 Task: Create a due date automation trigger when advanced on, on the tuesday of the week a card is due add fields without custom field "Resume" set to a date between 1 and 7 days ago at 11:00 AM.
Action: Mouse moved to (1097, 90)
Screenshot: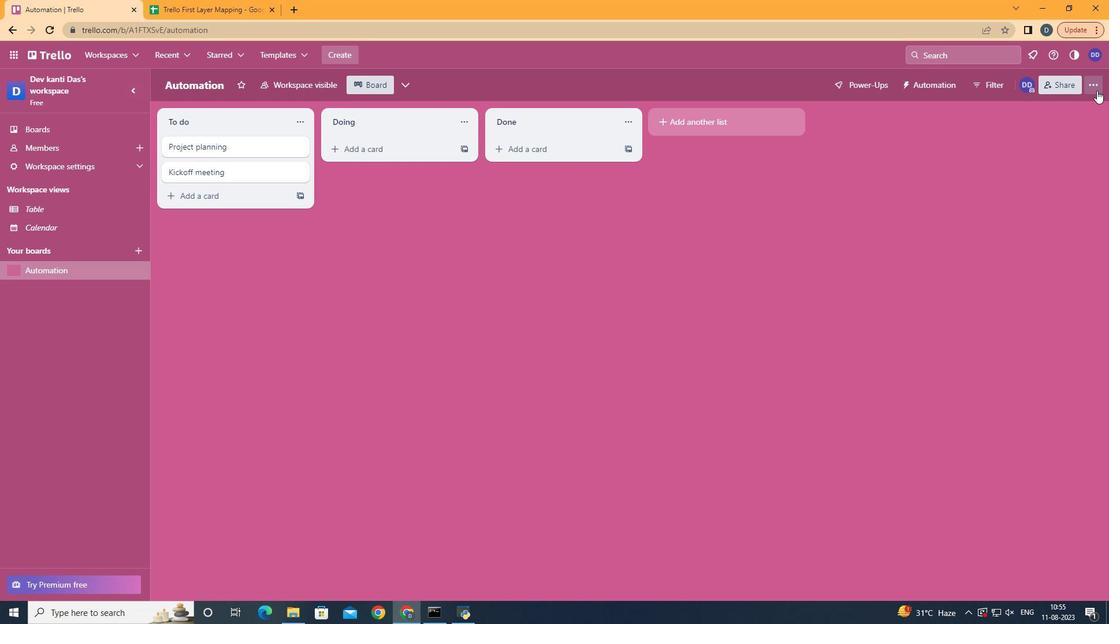 
Action: Mouse pressed left at (1097, 90)
Screenshot: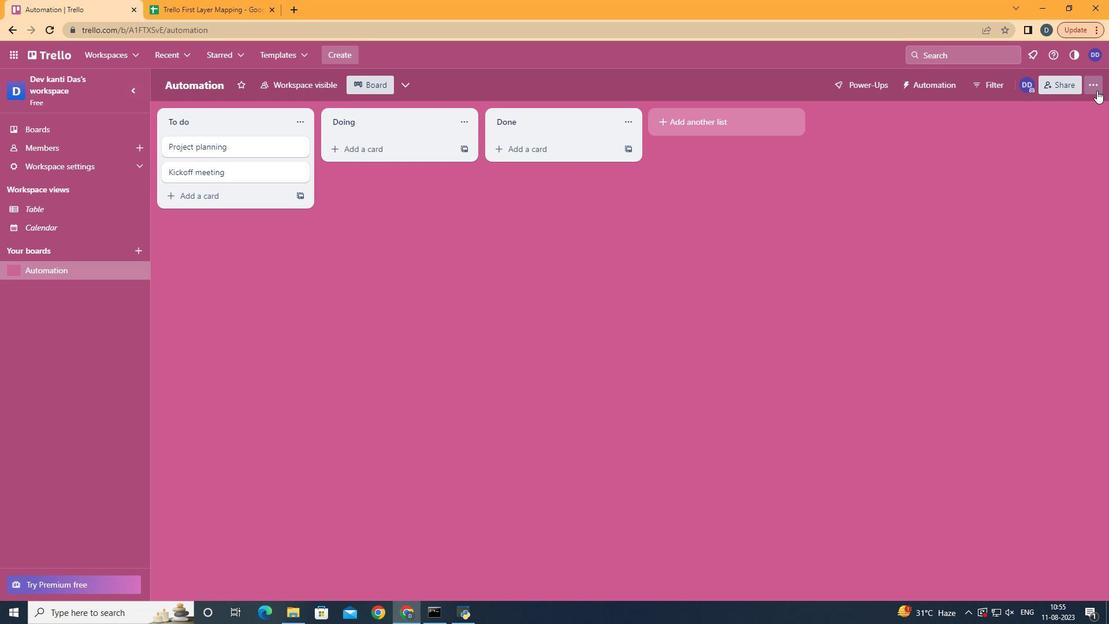 
Action: Mouse moved to (1039, 235)
Screenshot: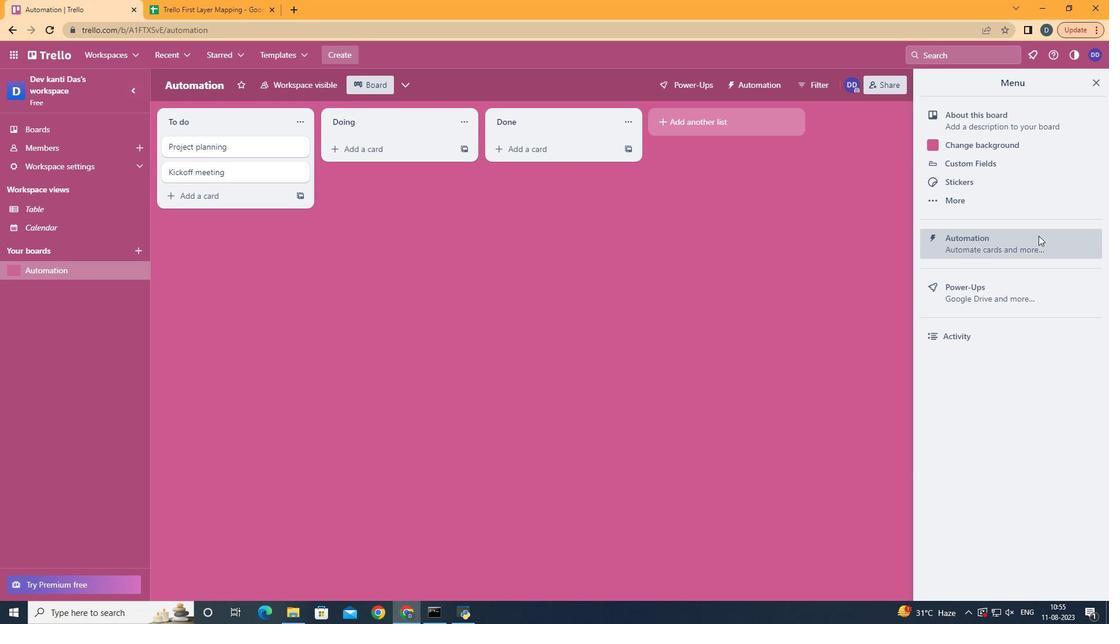 
Action: Mouse pressed left at (1039, 235)
Screenshot: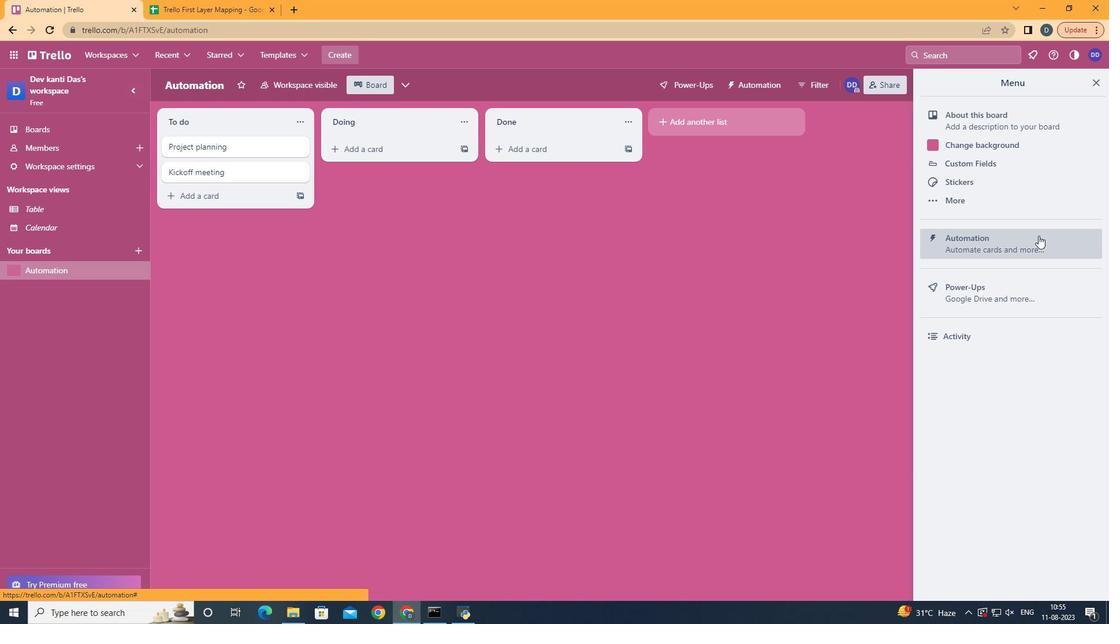 
Action: Mouse moved to (206, 230)
Screenshot: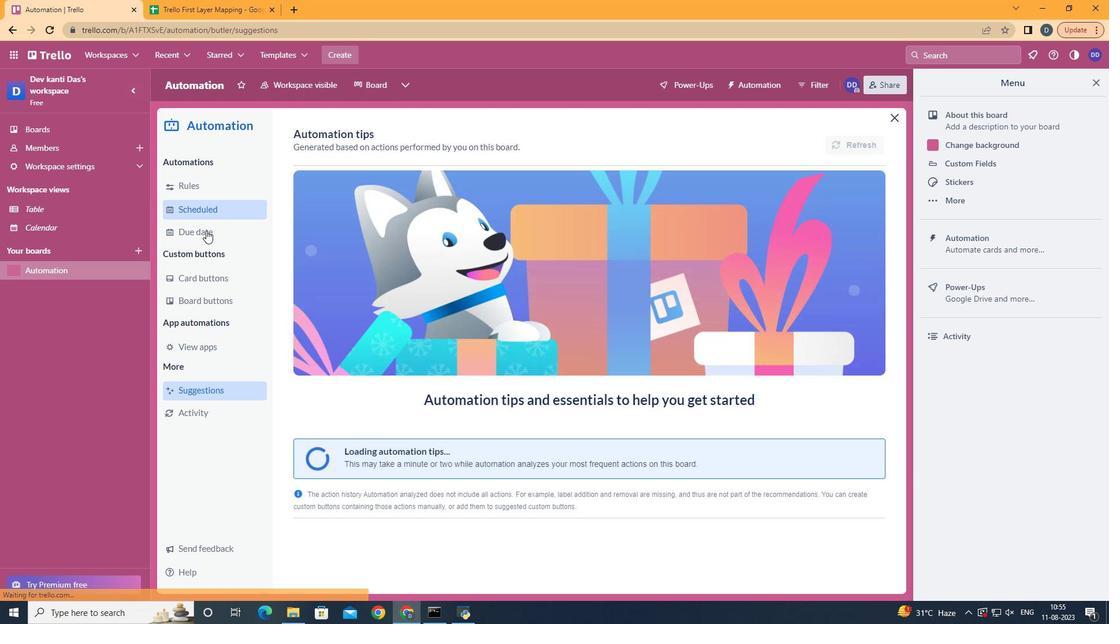 
Action: Mouse pressed left at (206, 230)
Screenshot: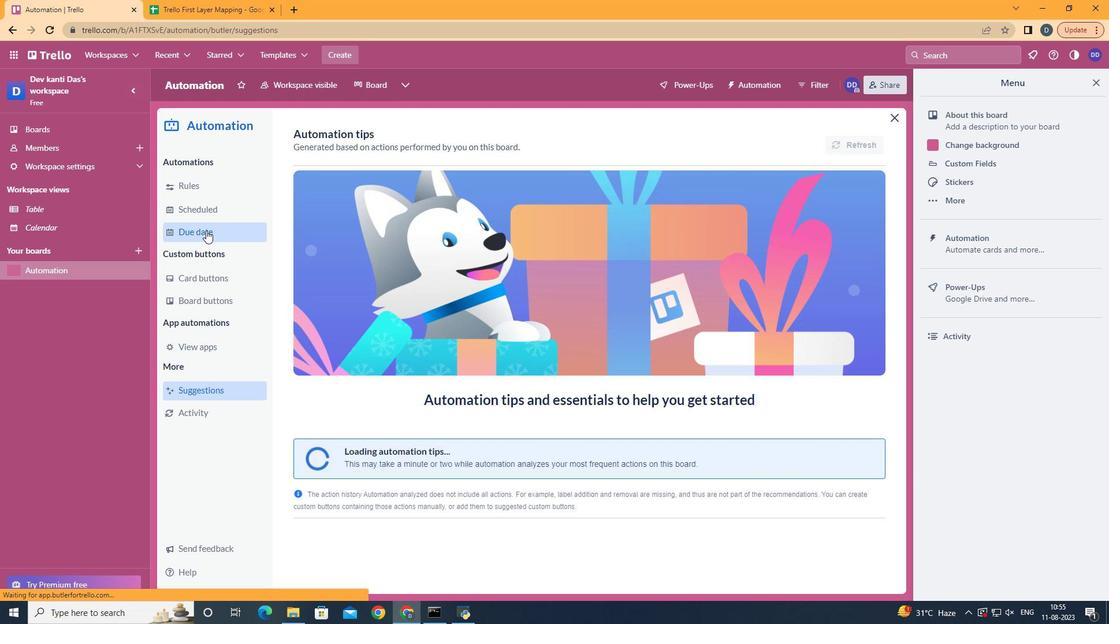 
Action: Mouse moved to (819, 139)
Screenshot: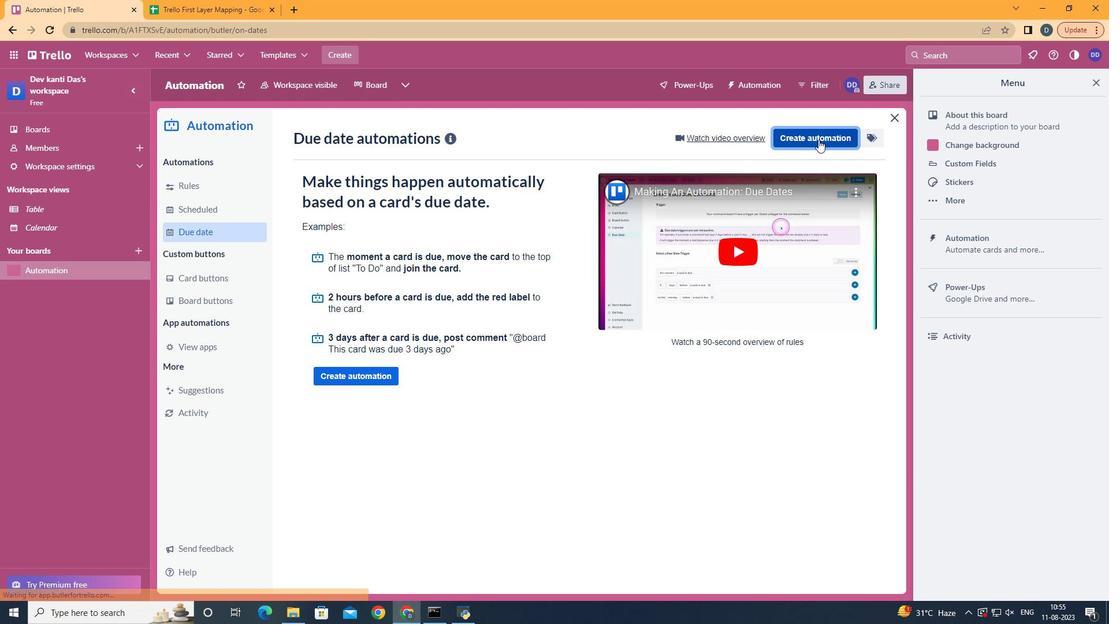 
Action: Mouse pressed left at (819, 139)
Screenshot: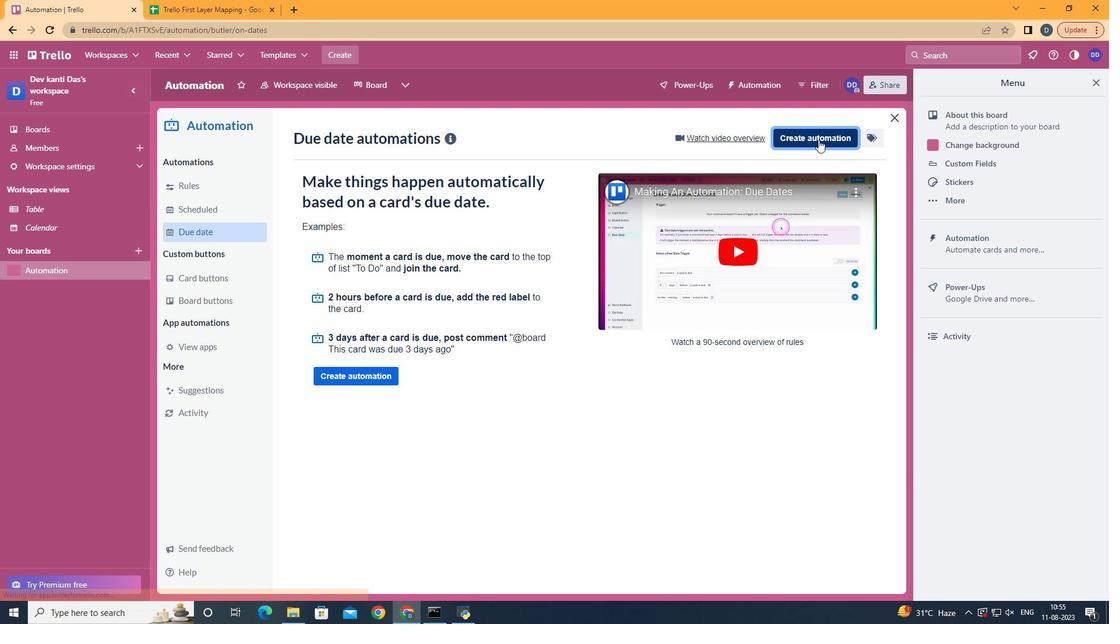 
Action: Mouse moved to (593, 241)
Screenshot: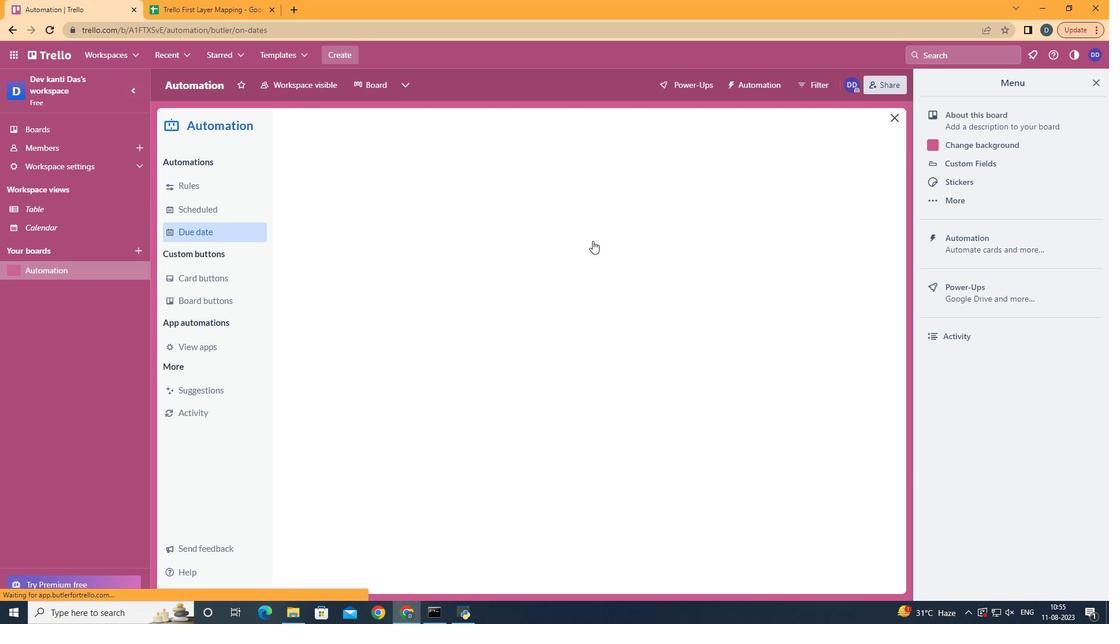 
Action: Mouse pressed left at (593, 241)
Screenshot: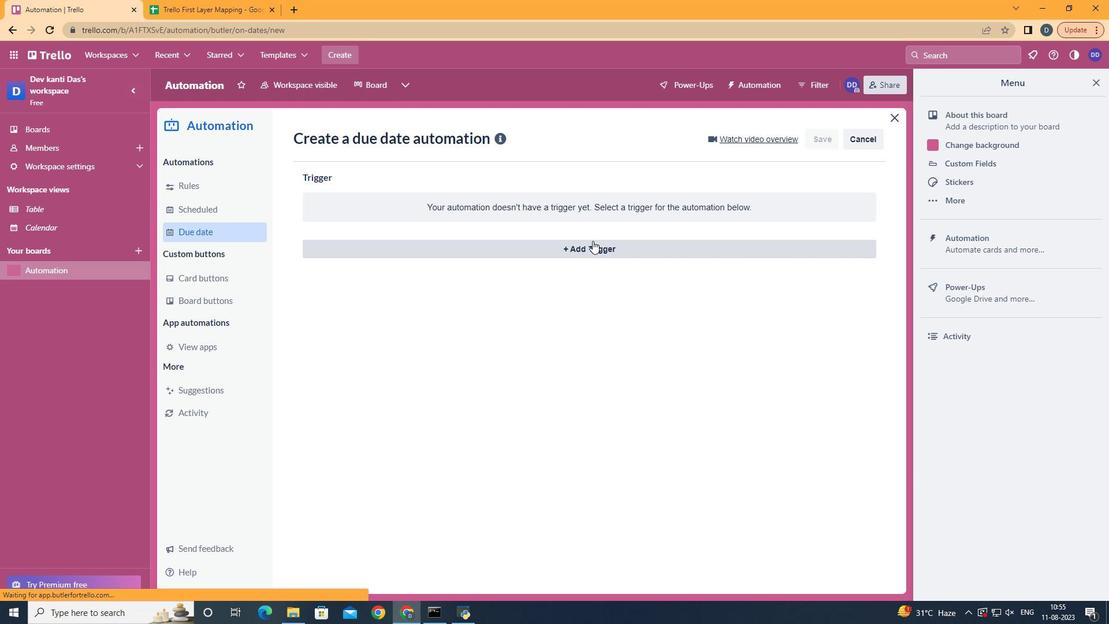 
Action: Mouse moved to (377, 326)
Screenshot: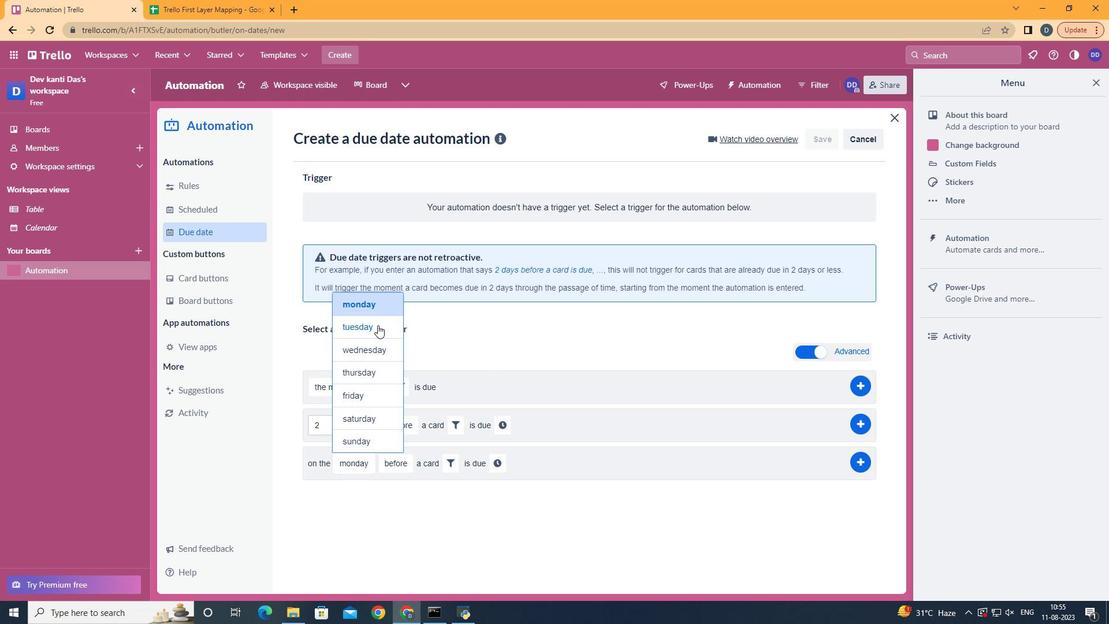 
Action: Mouse pressed left at (377, 326)
Screenshot: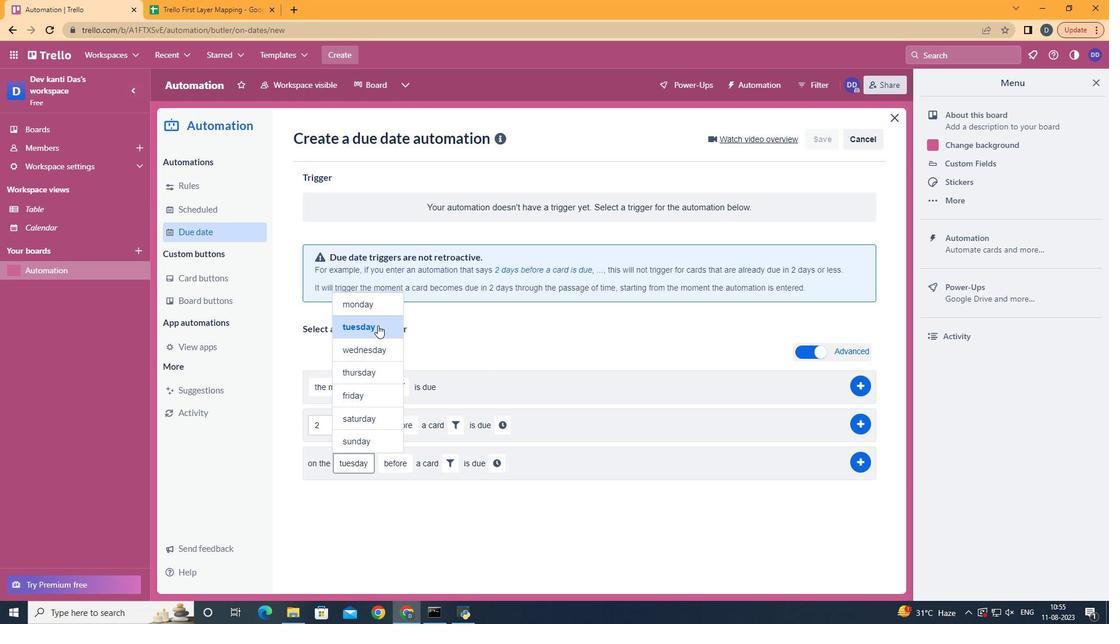 
Action: Mouse moved to (428, 526)
Screenshot: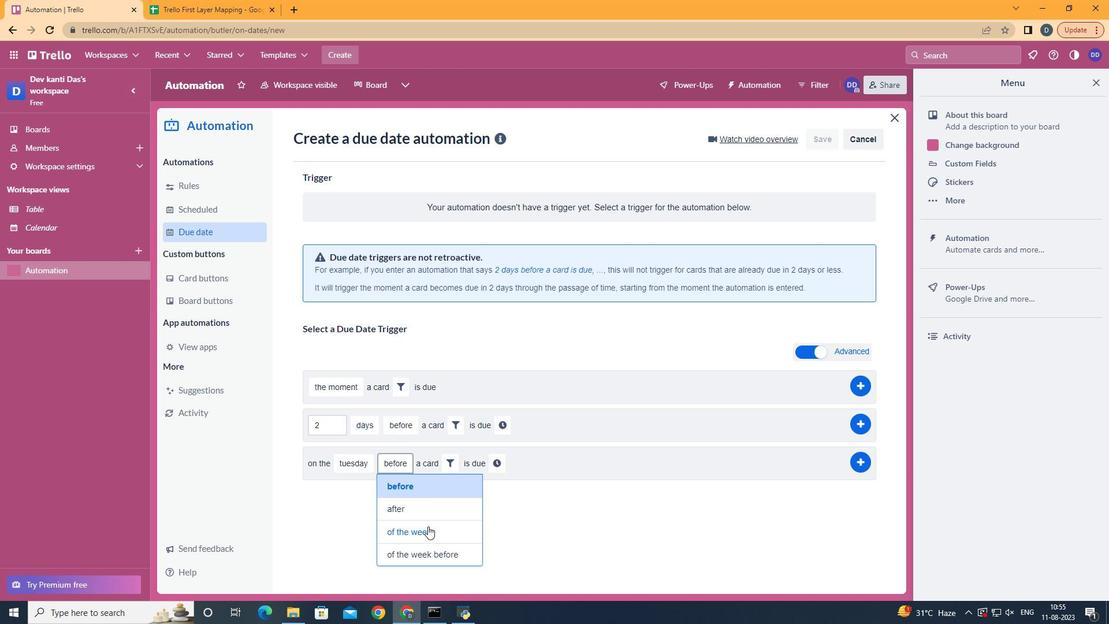 
Action: Mouse pressed left at (428, 526)
Screenshot: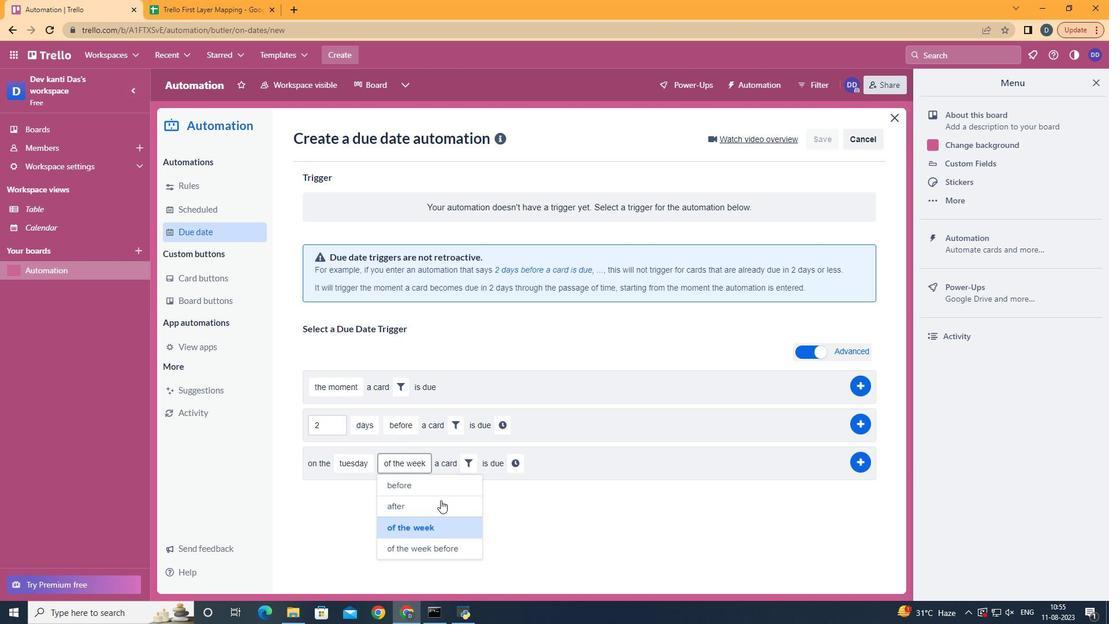 
Action: Mouse moved to (457, 465)
Screenshot: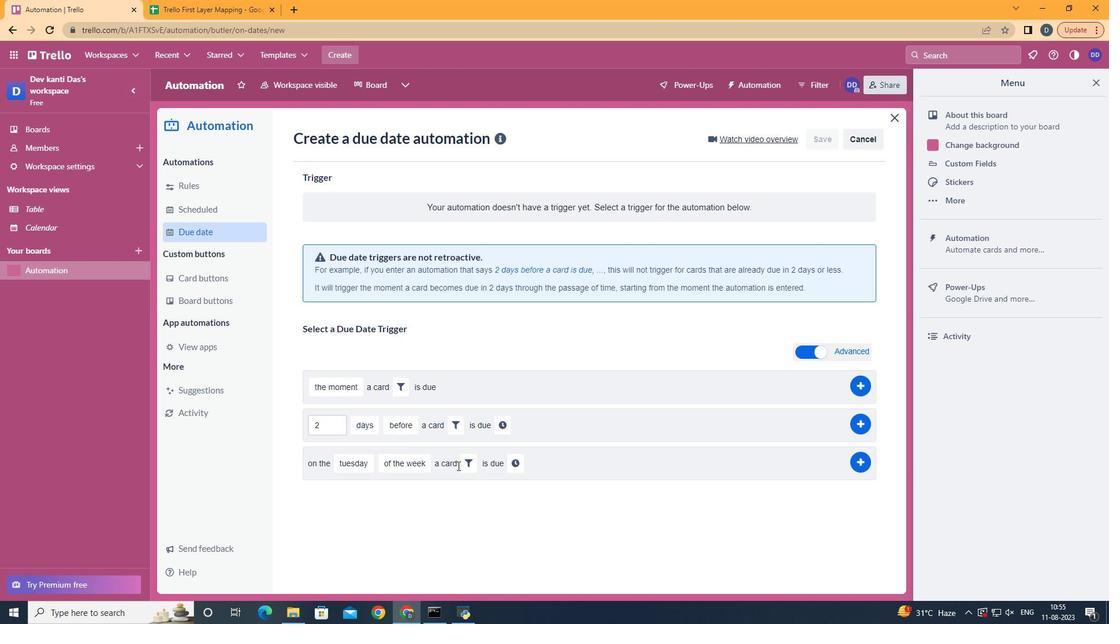 
Action: Mouse pressed left at (457, 465)
Screenshot: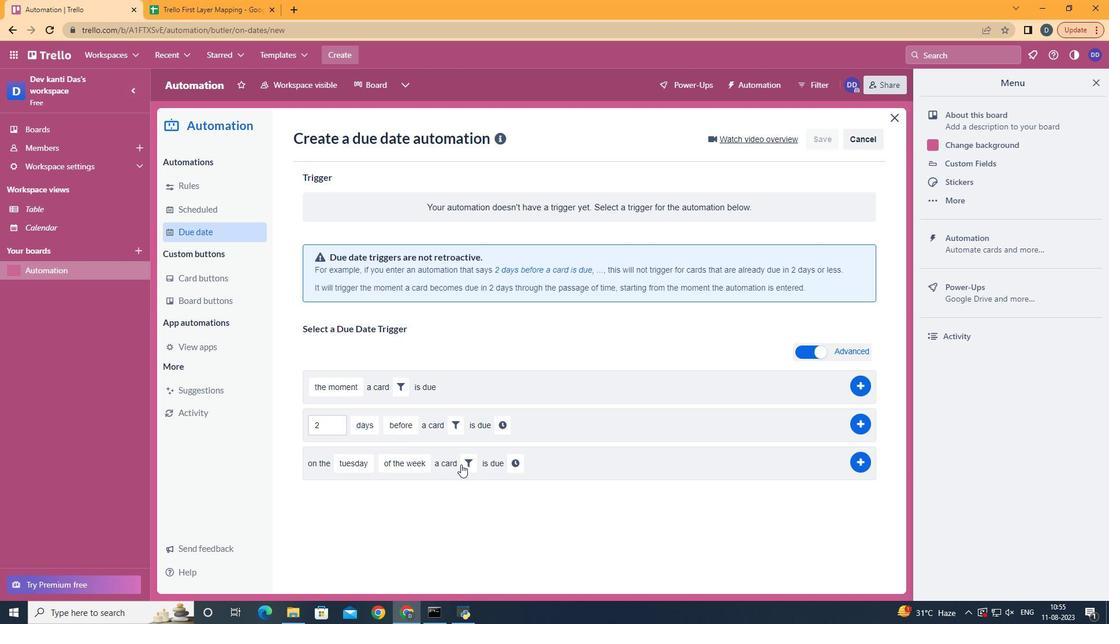 
Action: Mouse moved to (461, 464)
Screenshot: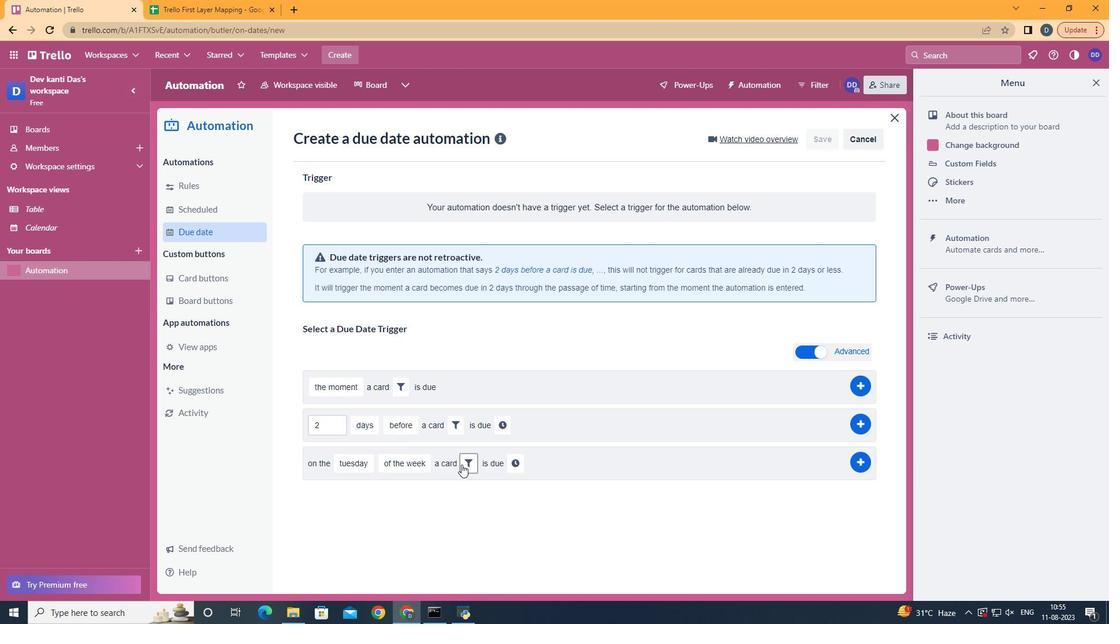 
Action: Mouse pressed left at (461, 464)
Screenshot: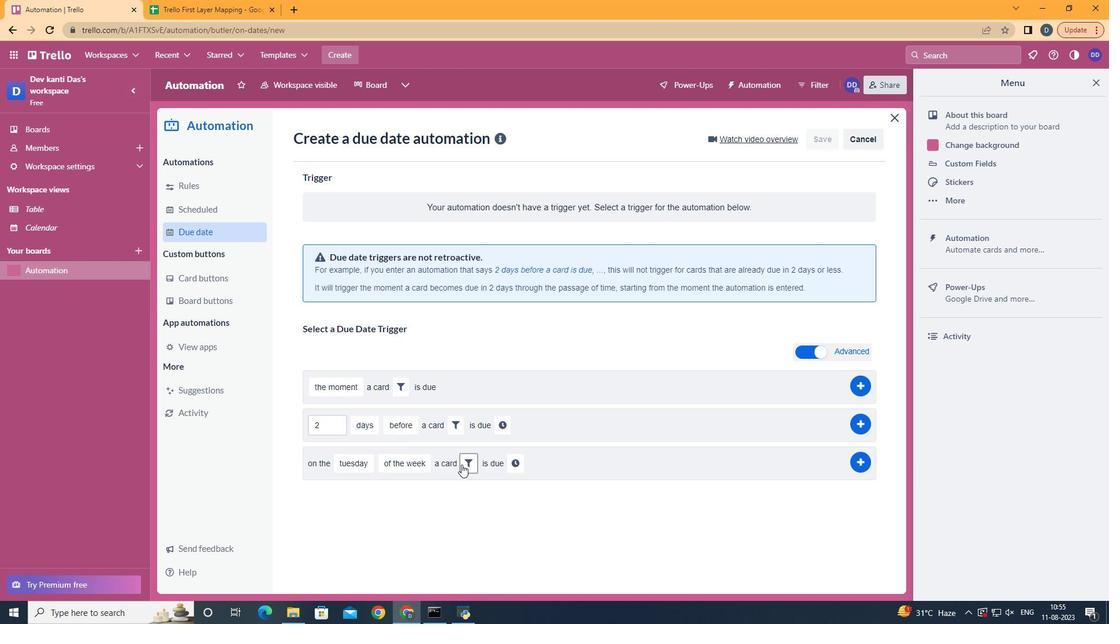 
Action: Mouse moved to (670, 504)
Screenshot: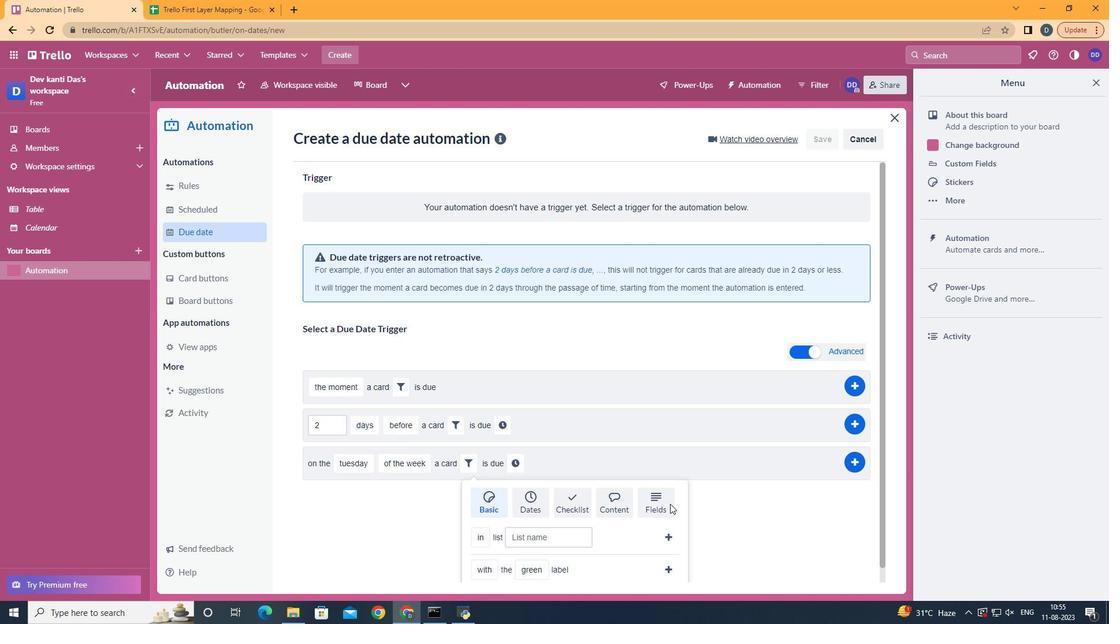 
Action: Mouse pressed left at (670, 504)
Screenshot: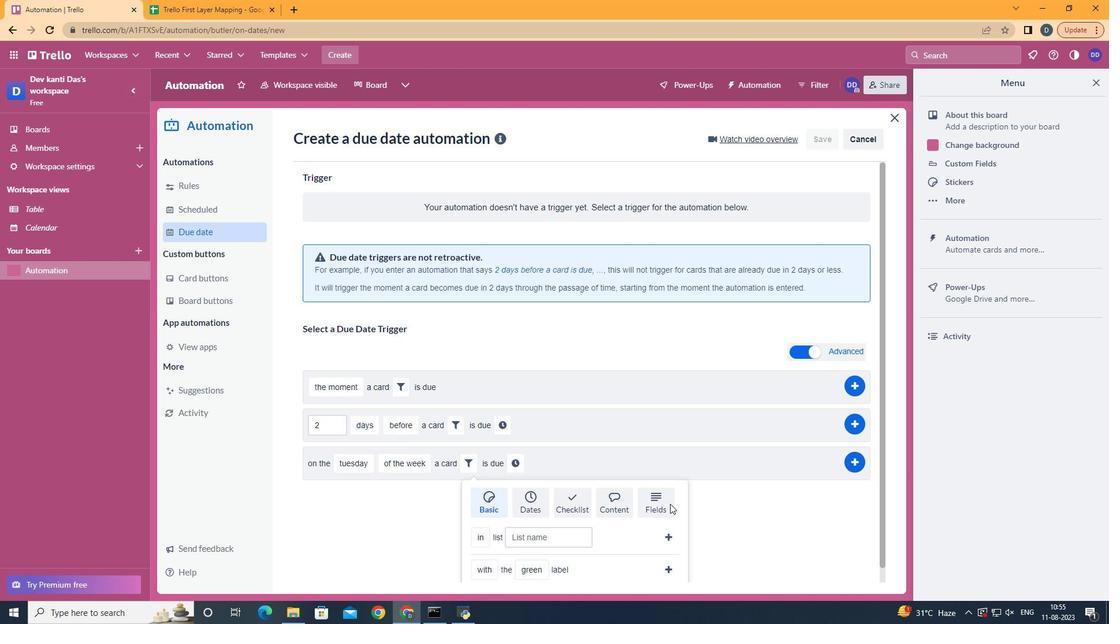 
Action: Mouse scrolled (670, 503) with delta (0, 0)
Screenshot: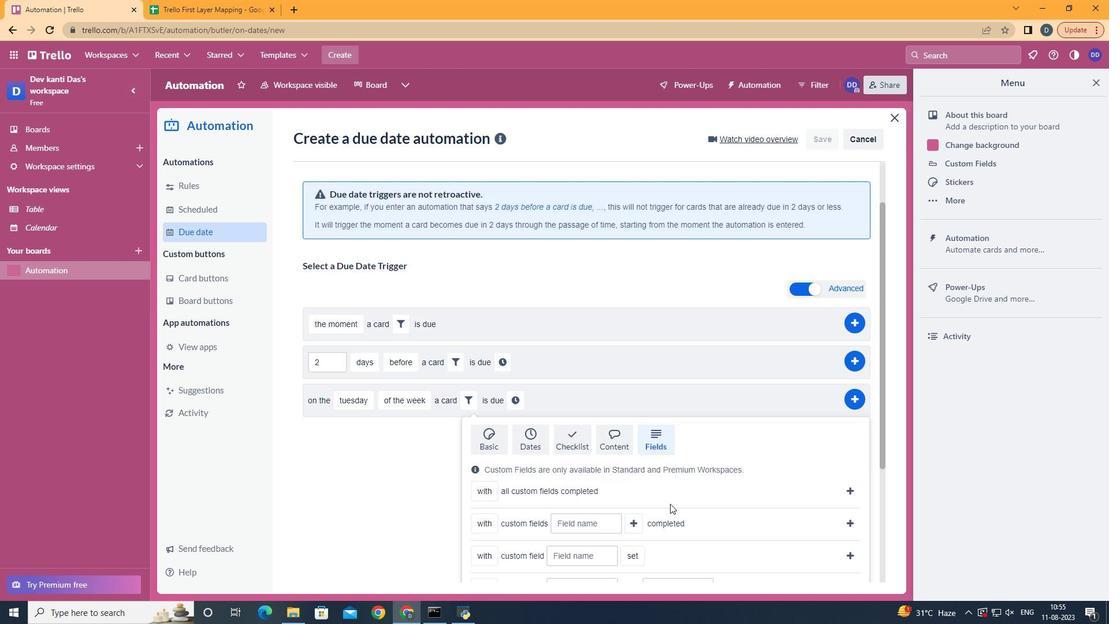 
Action: Mouse scrolled (670, 503) with delta (0, 0)
Screenshot: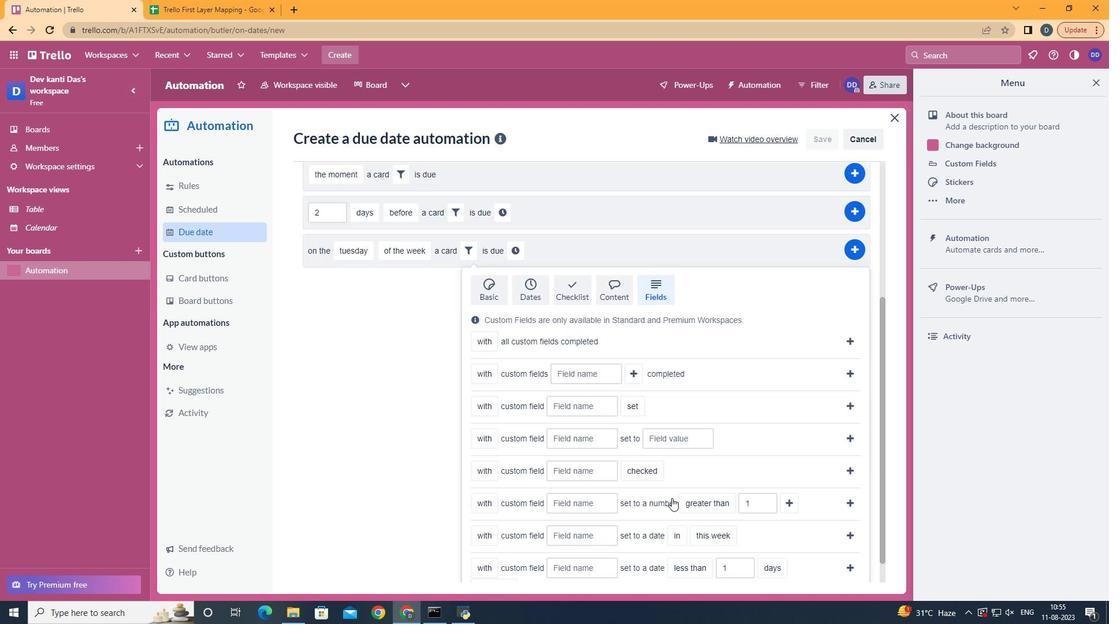 
Action: Mouse scrolled (670, 503) with delta (0, 0)
Screenshot: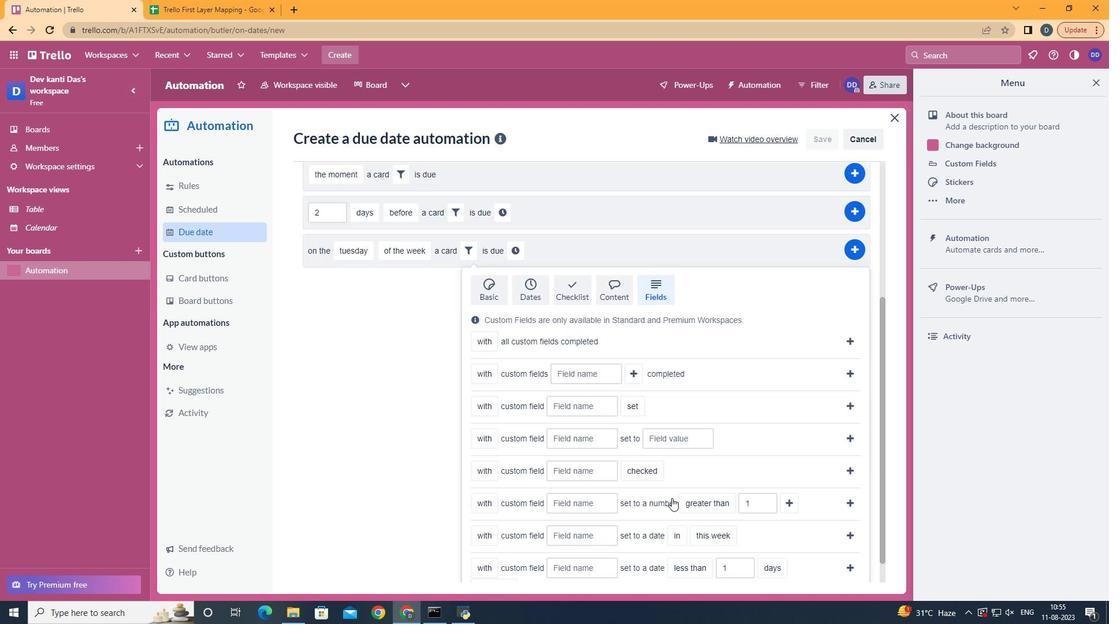 
Action: Mouse scrolled (670, 503) with delta (0, 0)
Screenshot: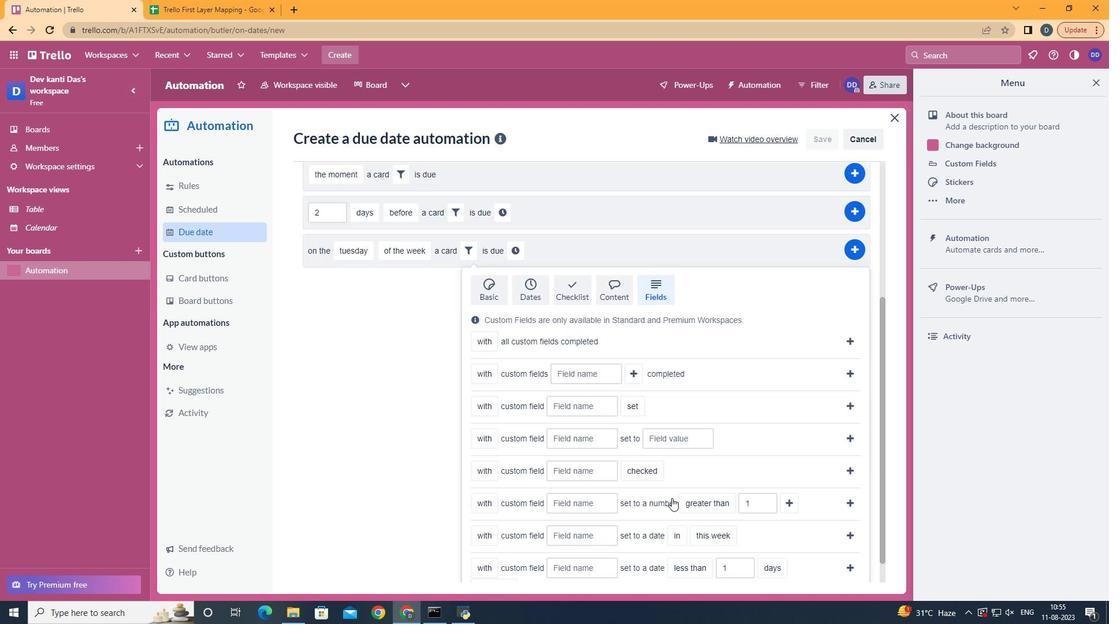 
Action: Mouse scrolled (670, 503) with delta (0, 0)
Screenshot: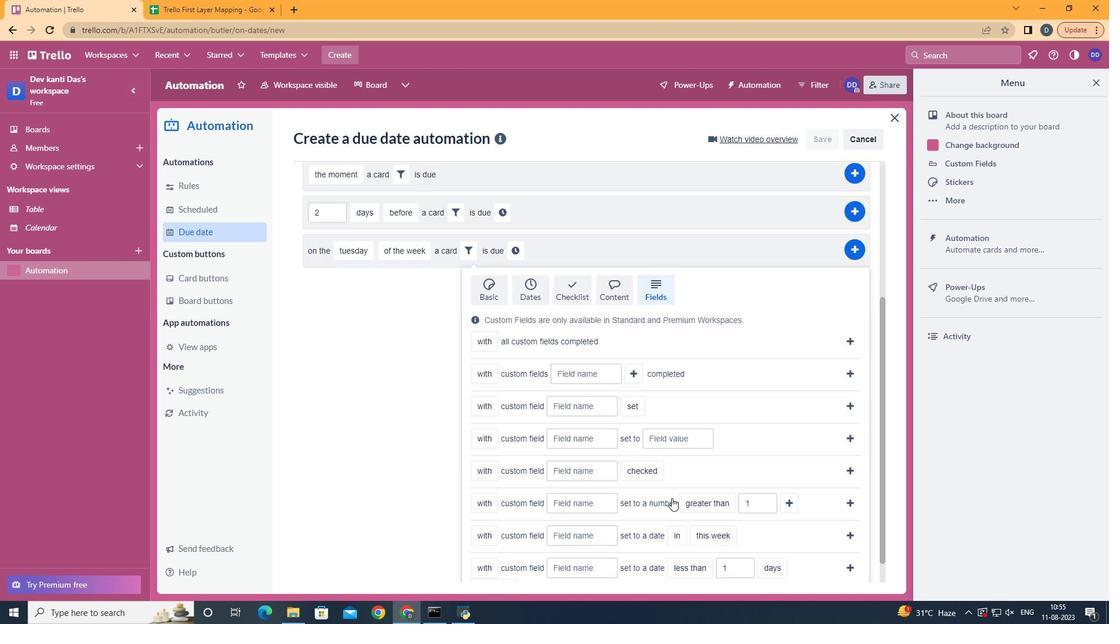 
Action: Mouse scrolled (670, 503) with delta (0, 0)
Screenshot: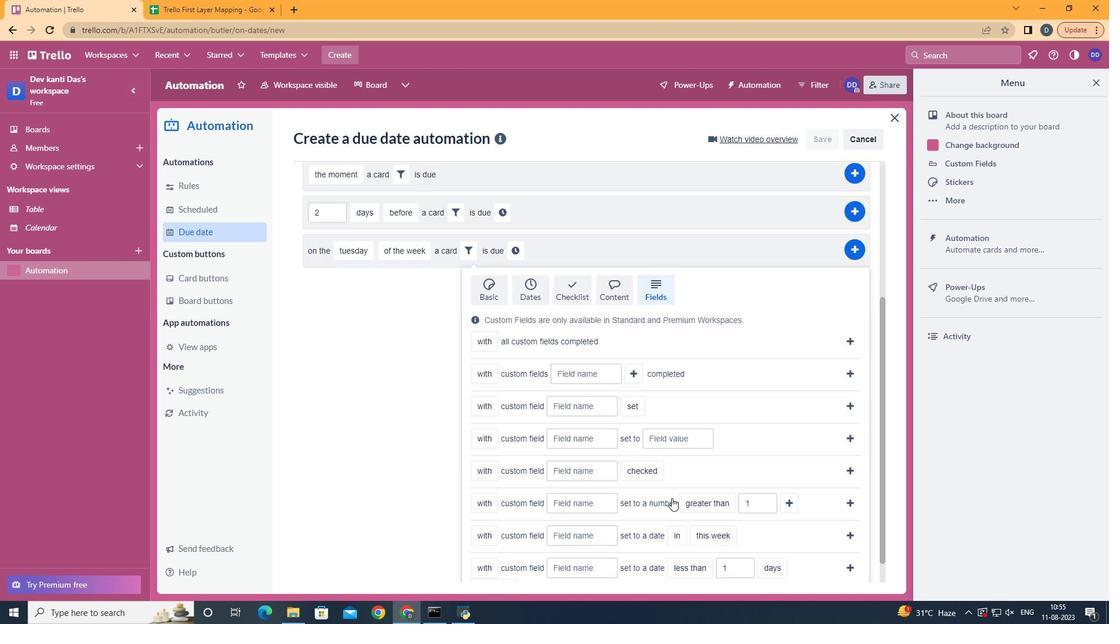 
Action: Mouse moved to (497, 523)
Screenshot: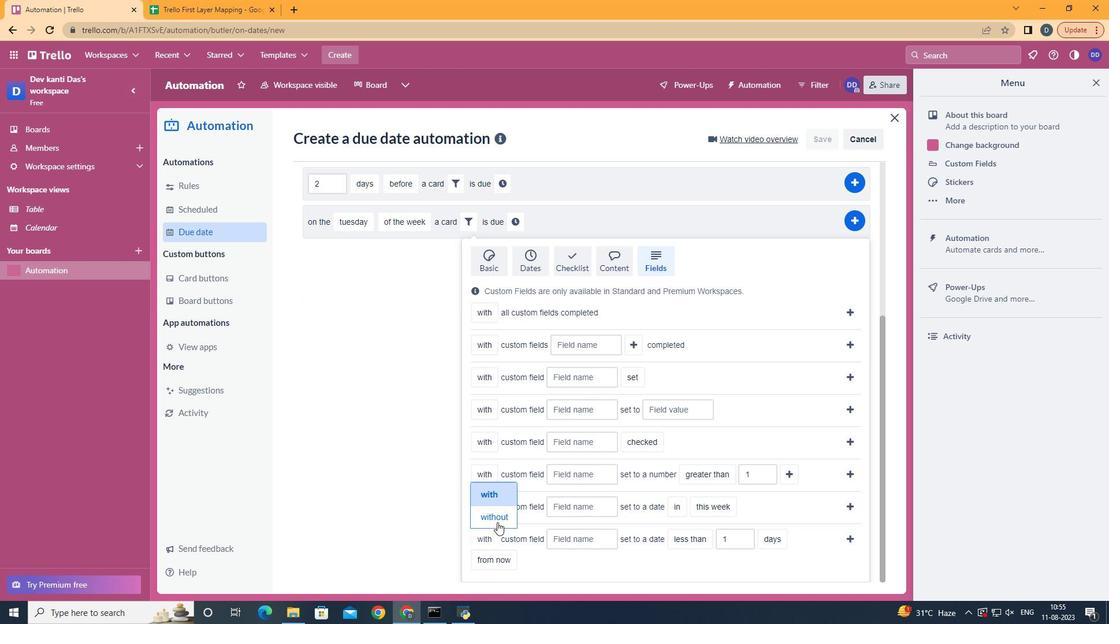 
Action: Mouse pressed left at (497, 523)
Screenshot: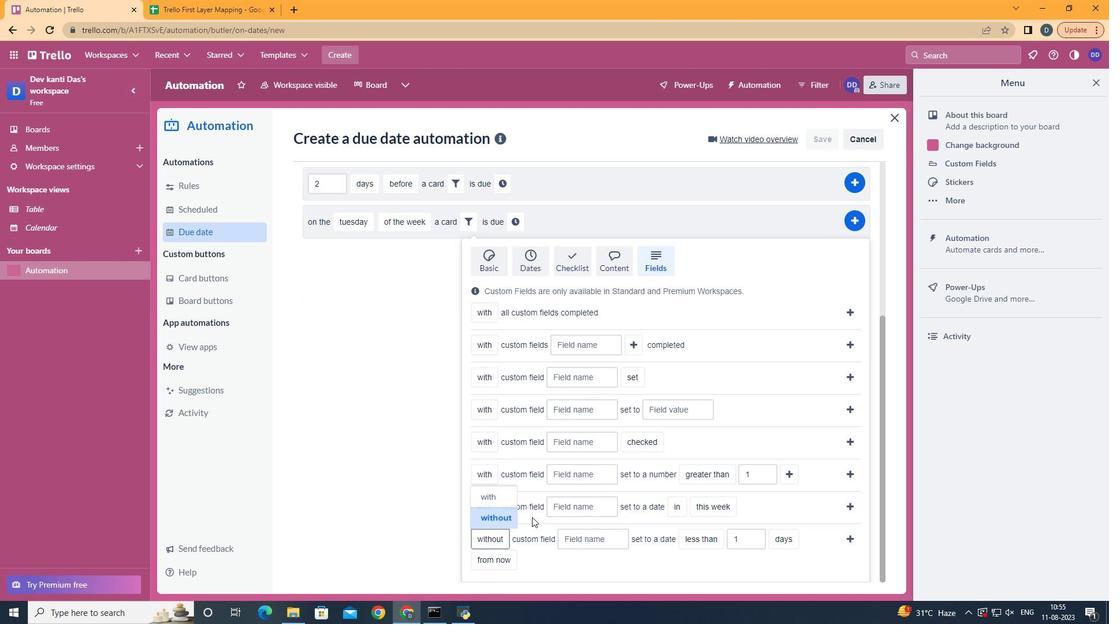 
Action: Mouse moved to (567, 539)
Screenshot: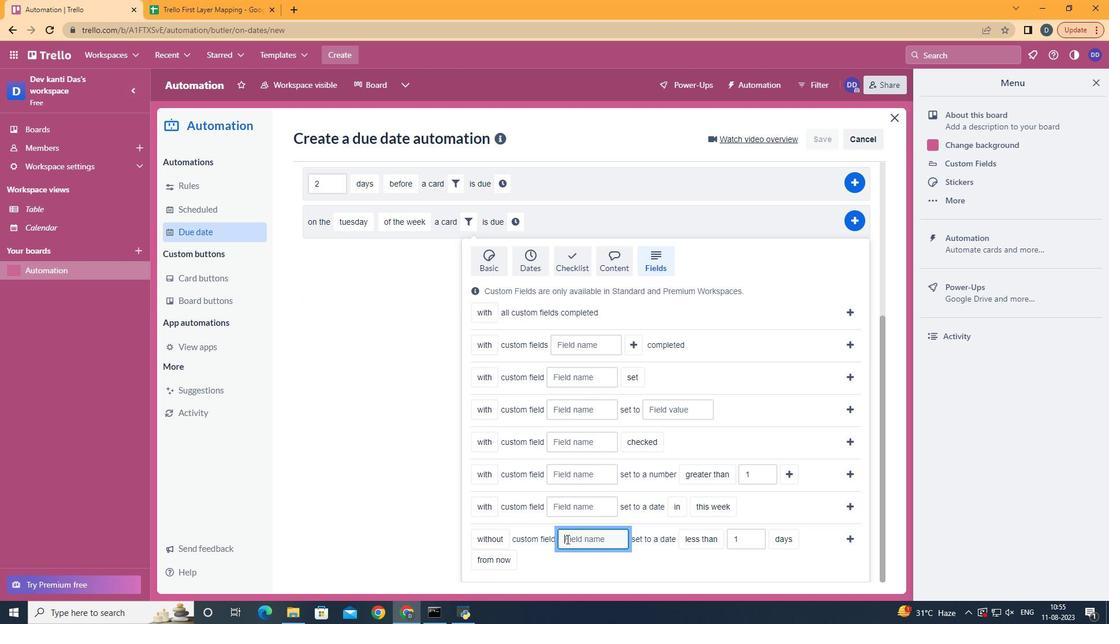 
Action: Mouse pressed left at (567, 539)
Screenshot: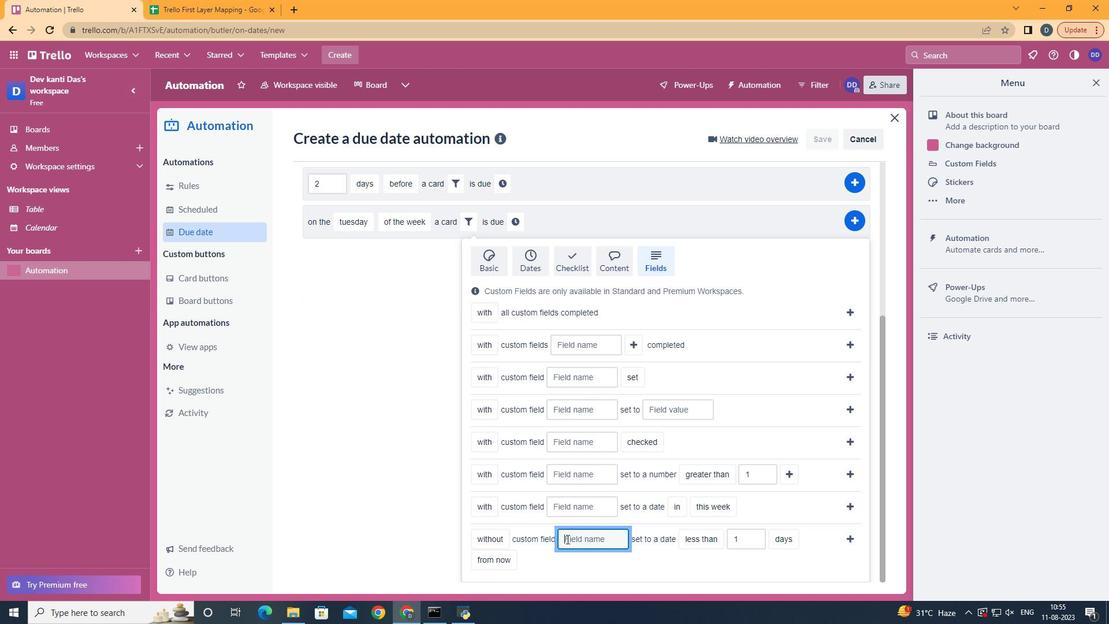 
Action: Key pressed <Key.shift>Resume
Screenshot: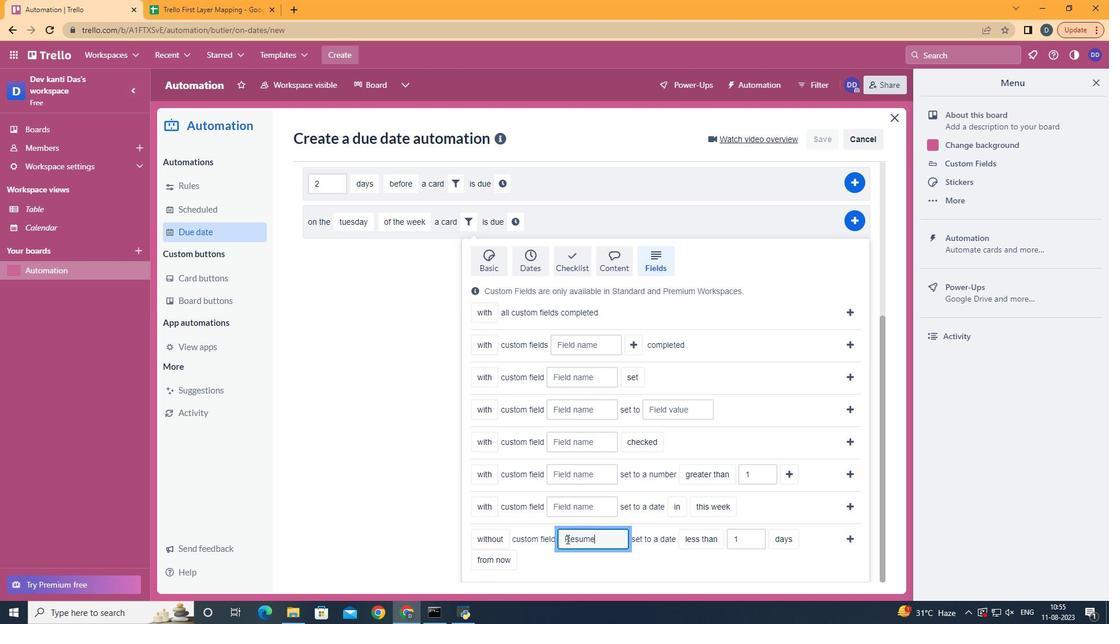 
Action: Mouse moved to (707, 517)
Screenshot: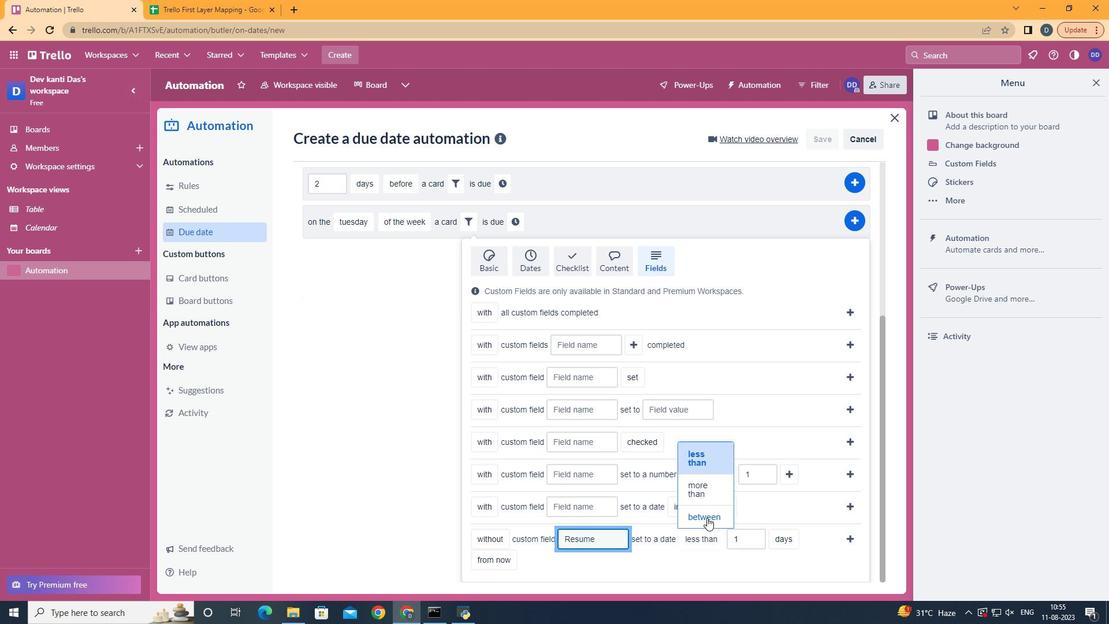 
Action: Mouse pressed left at (707, 517)
Screenshot: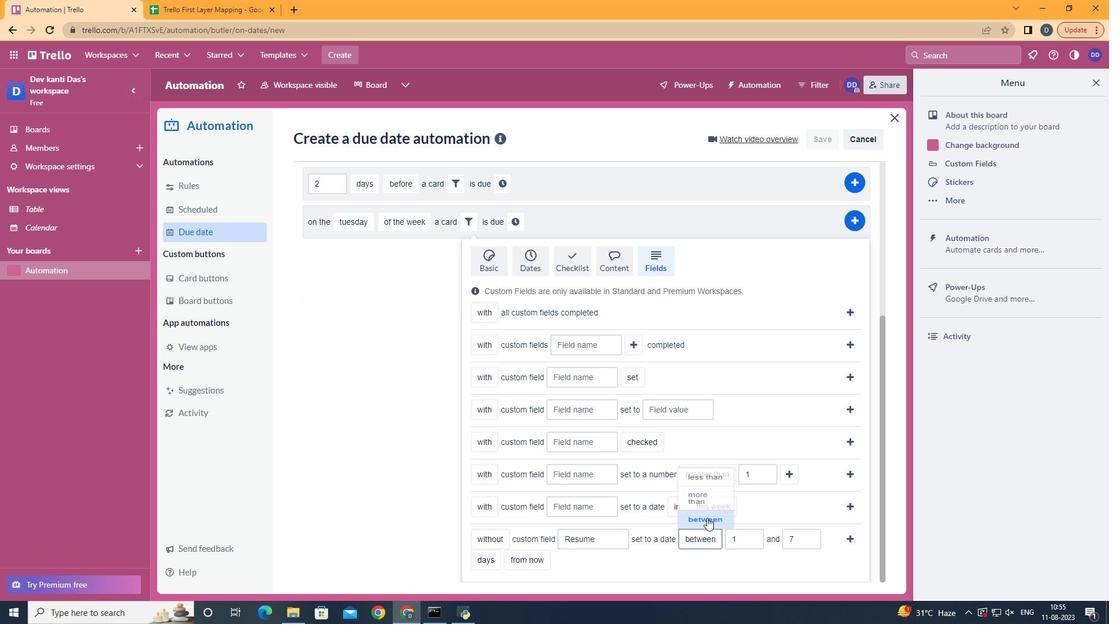 
Action: Mouse moved to (535, 535)
Screenshot: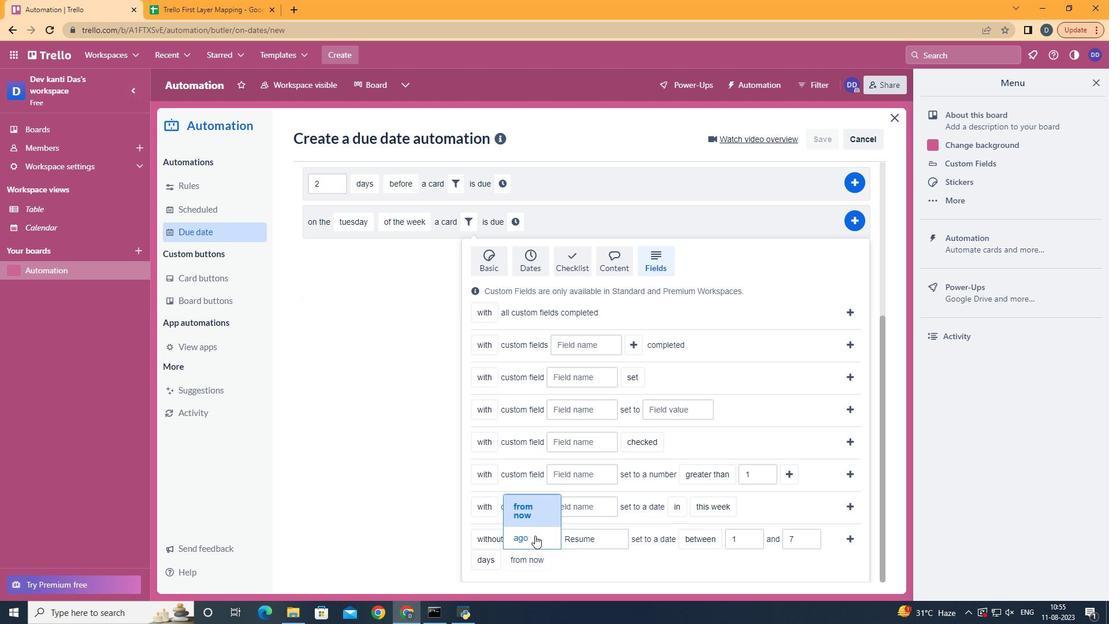 
Action: Mouse pressed left at (535, 535)
Screenshot: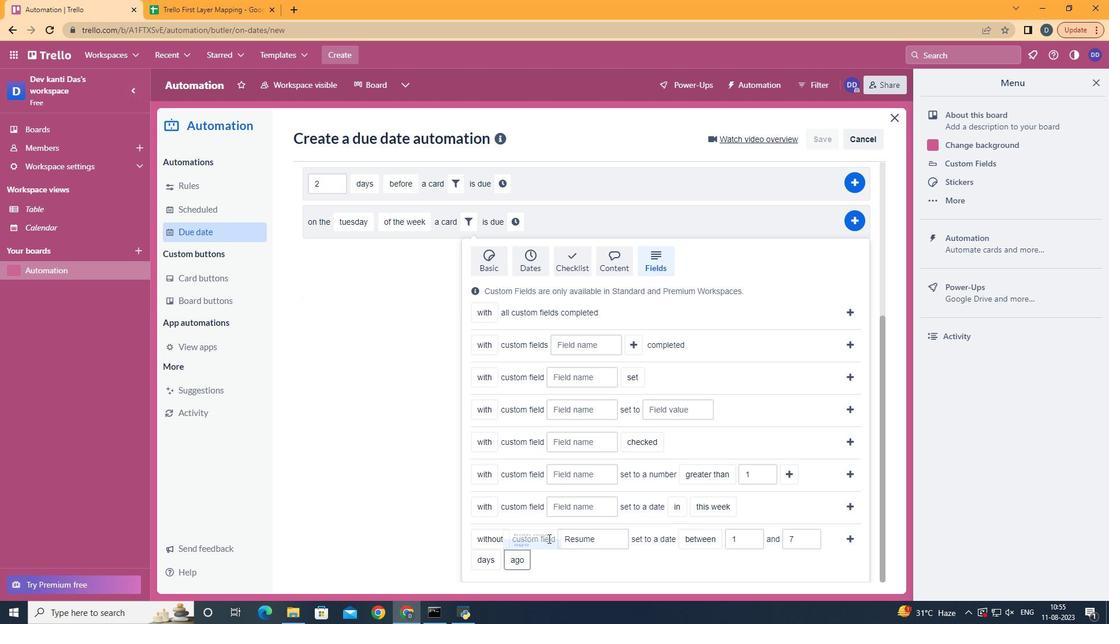 
Action: Mouse moved to (841, 538)
Screenshot: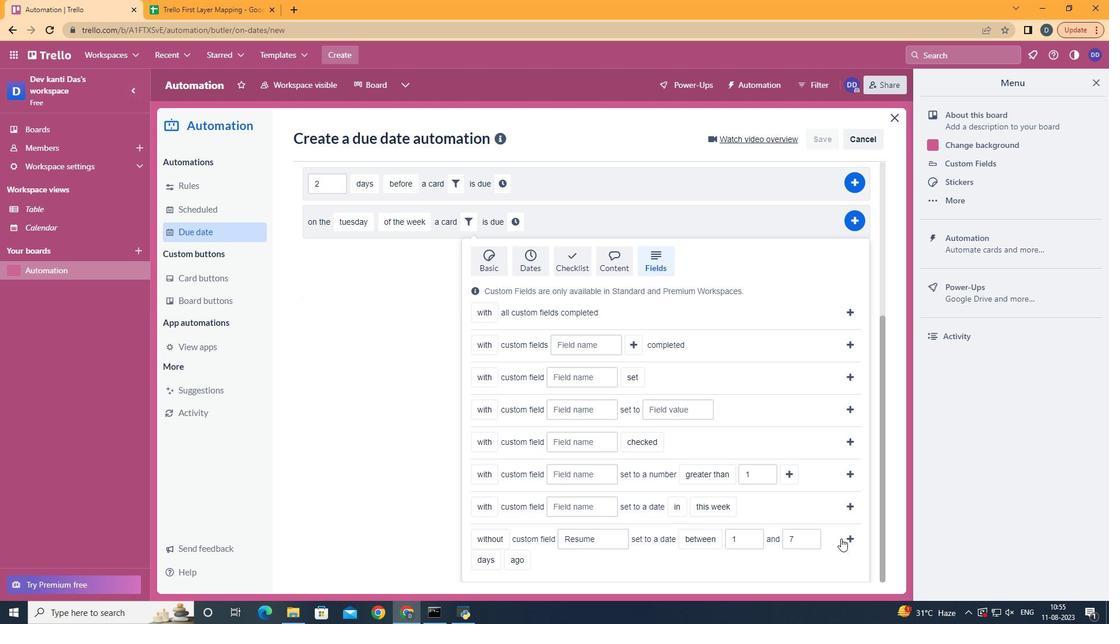 
Action: Mouse pressed left at (841, 538)
Screenshot: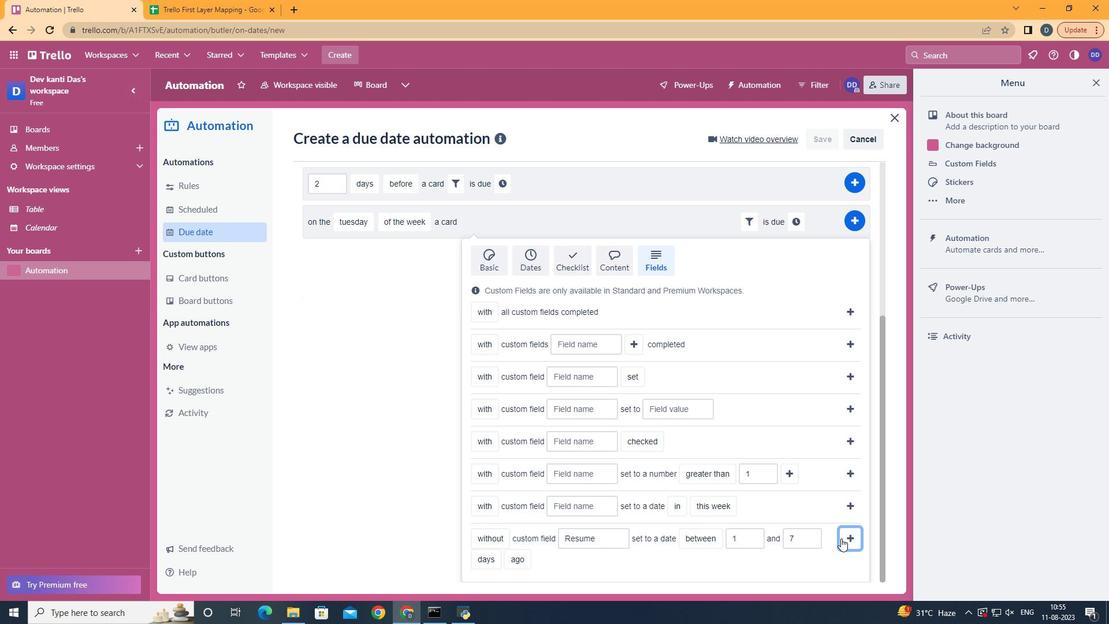 
Action: Mouse moved to (784, 449)
Screenshot: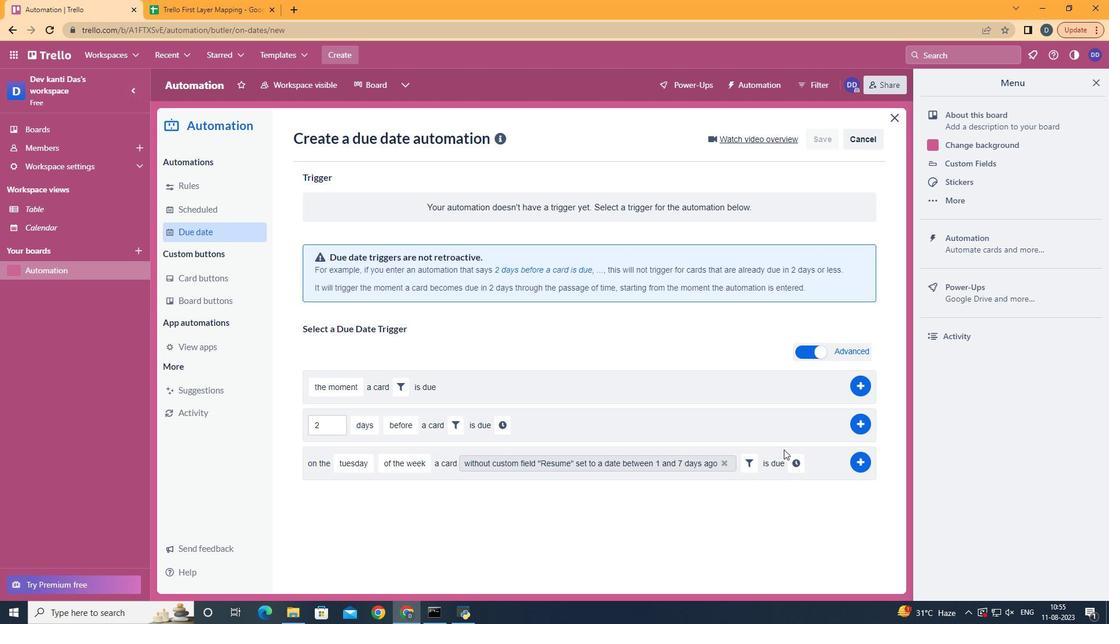 
Action: Mouse pressed left at (784, 449)
Screenshot: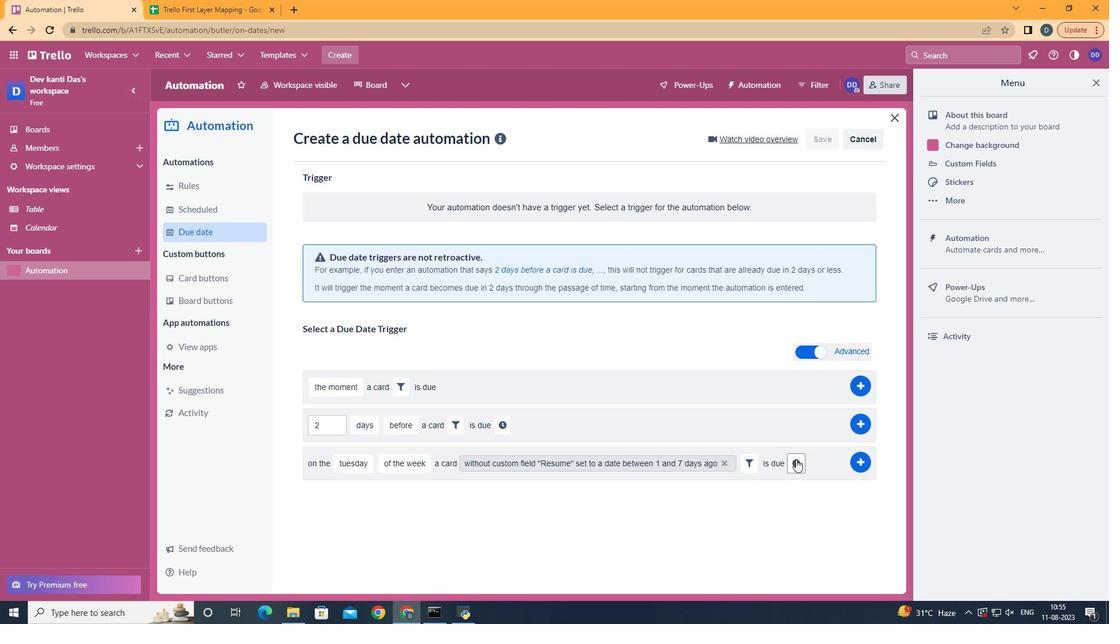 
Action: Mouse moved to (796, 459)
Screenshot: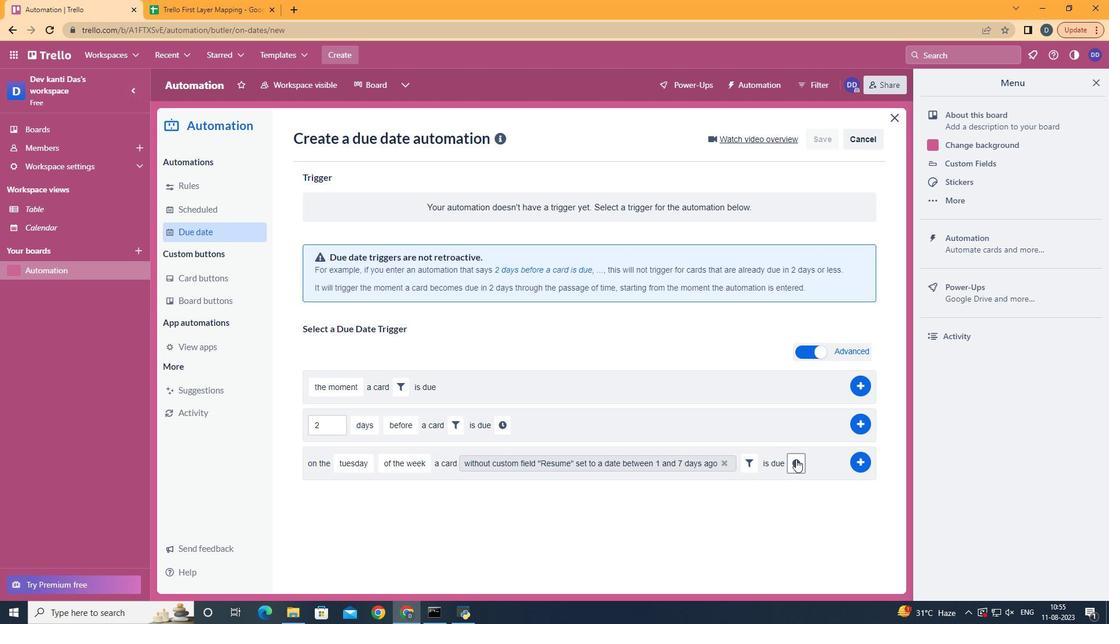 
Action: Mouse pressed left at (796, 459)
Screenshot: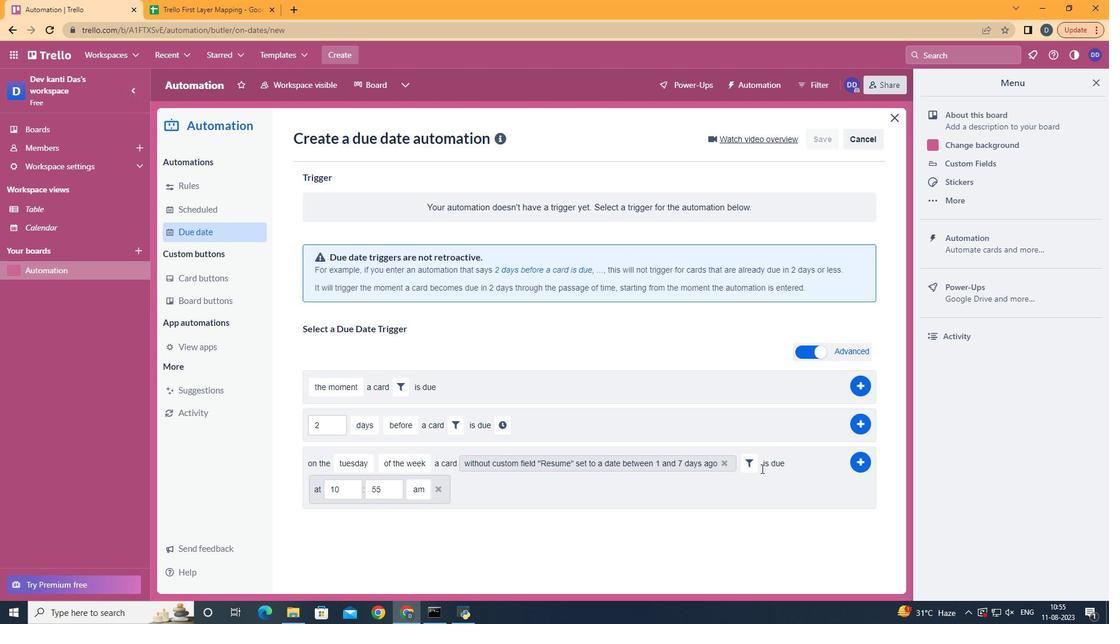
Action: Mouse moved to (359, 494)
Screenshot: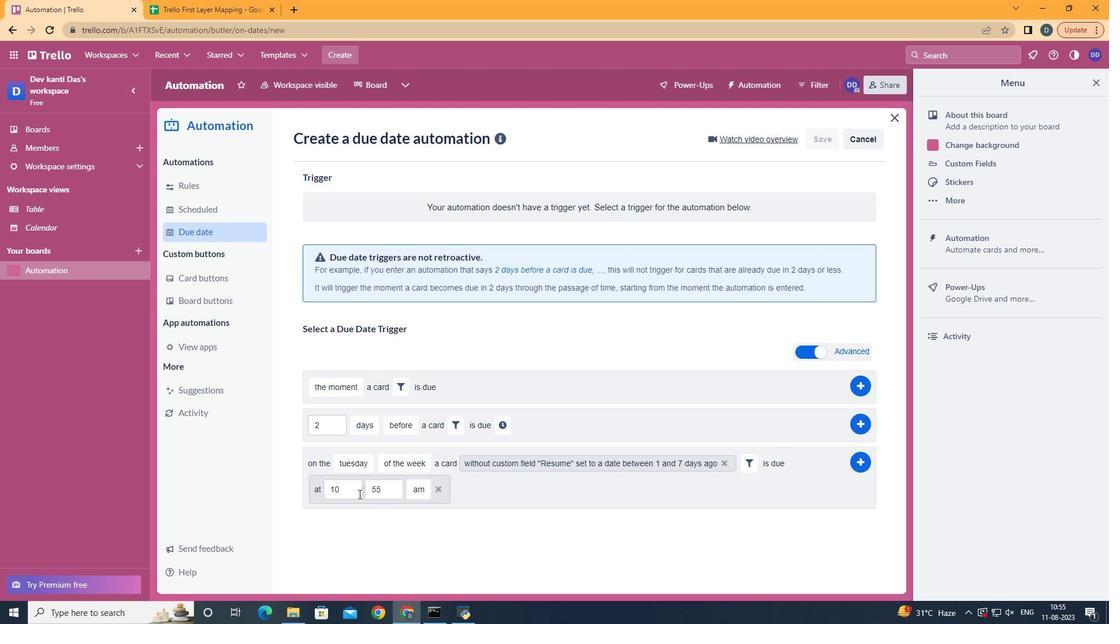 
Action: Mouse pressed left at (359, 494)
Screenshot: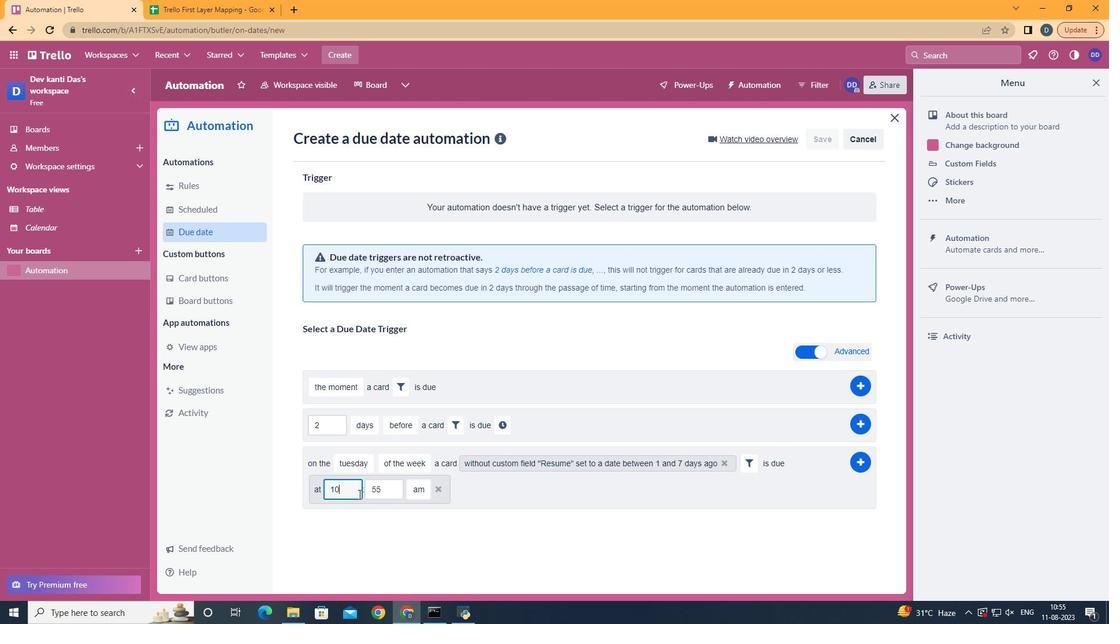 
Action: Key pressed <Key.backspace>1
Screenshot: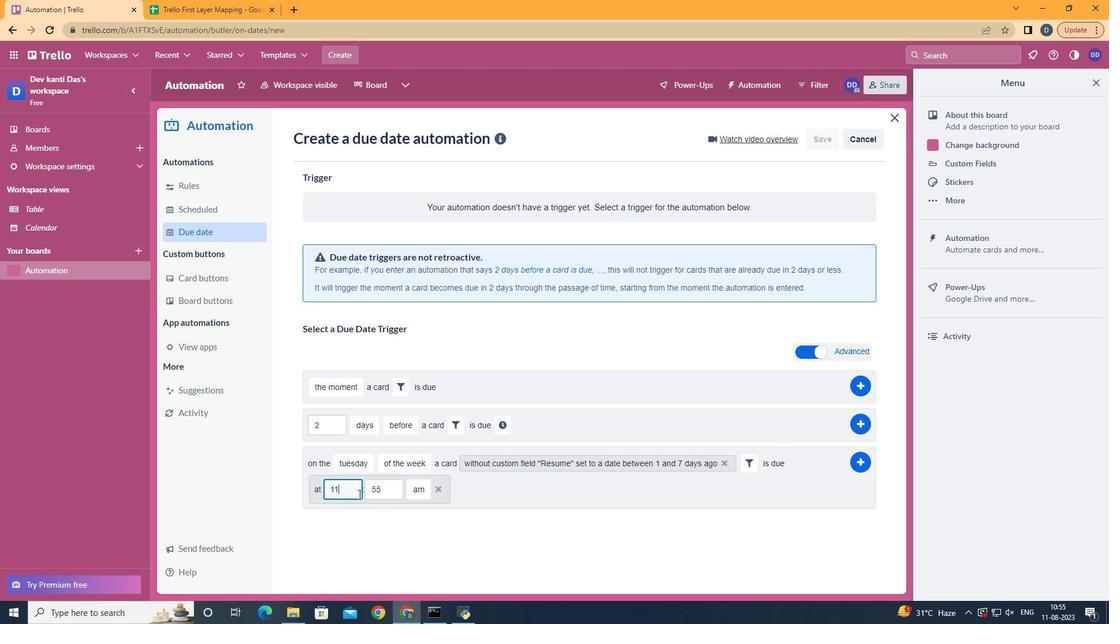 
Action: Mouse moved to (392, 484)
Screenshot: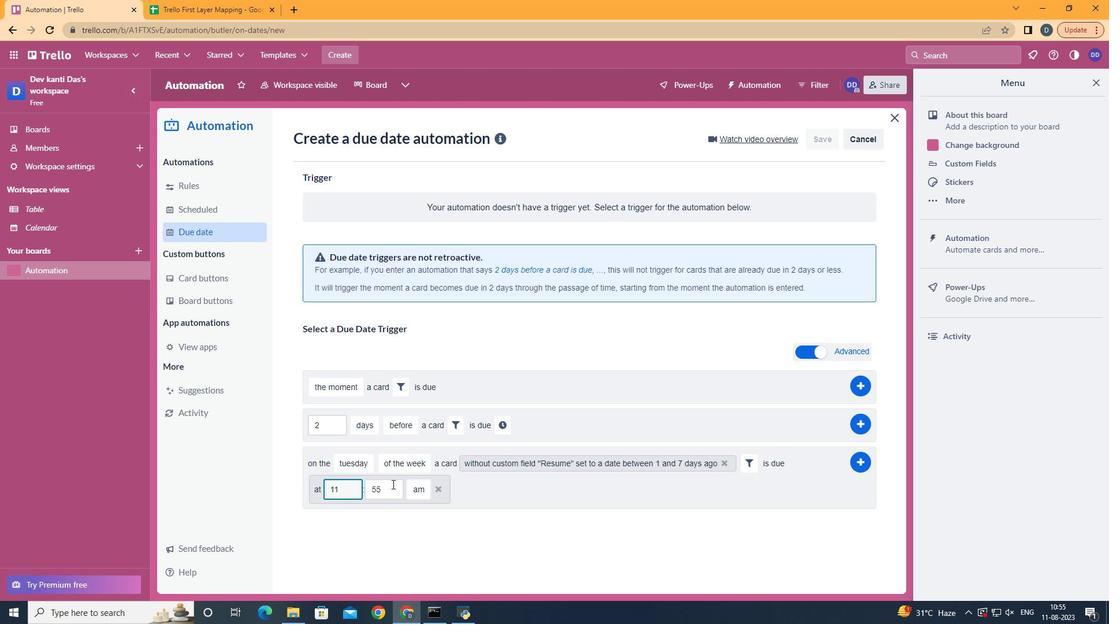 
Action: Mouse pressed left at (392, 484)
Screenshot: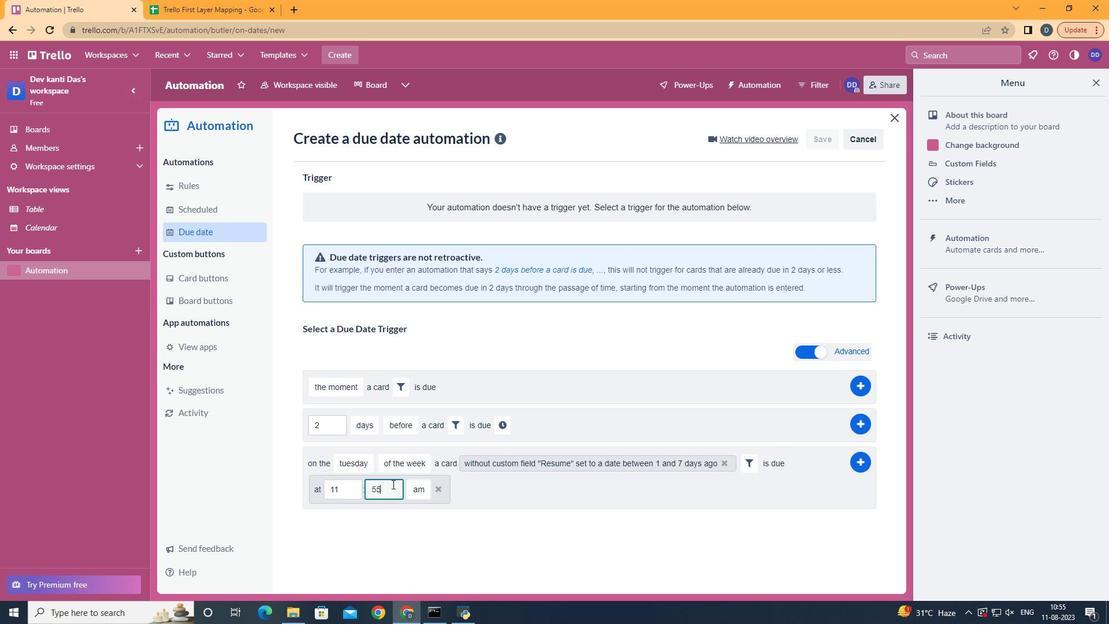 
Action: Key pressed <Key.backspace><Key.backspace>00
Screenshot: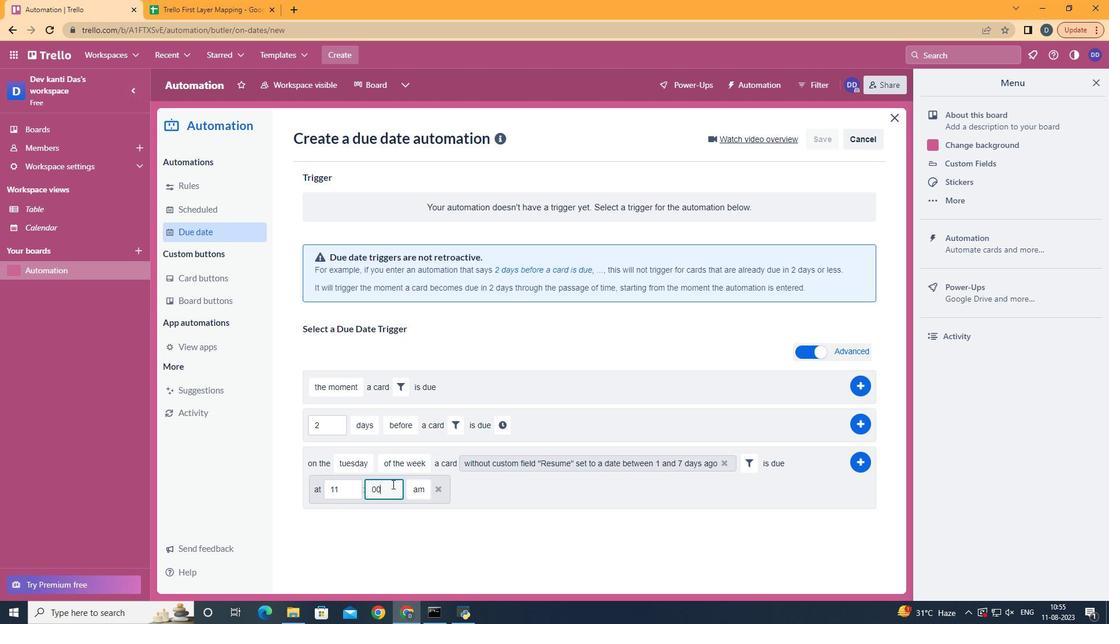 
Action: Mouse moved to (859, 461)
Screenshot: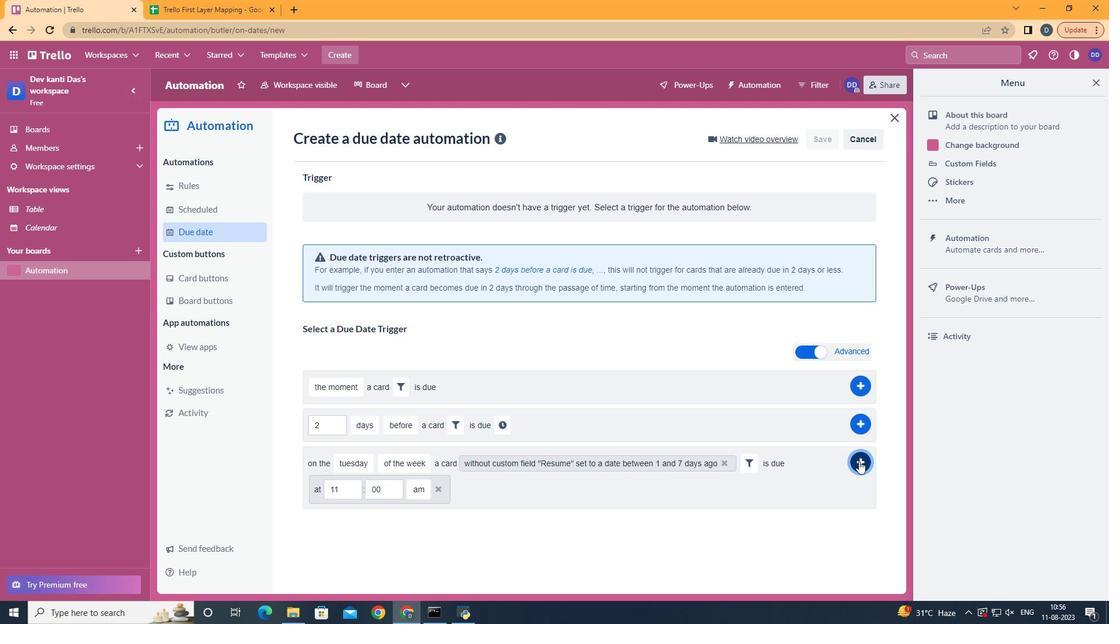 
Action: Mouse pressed left at (859, 461)
Screenshot: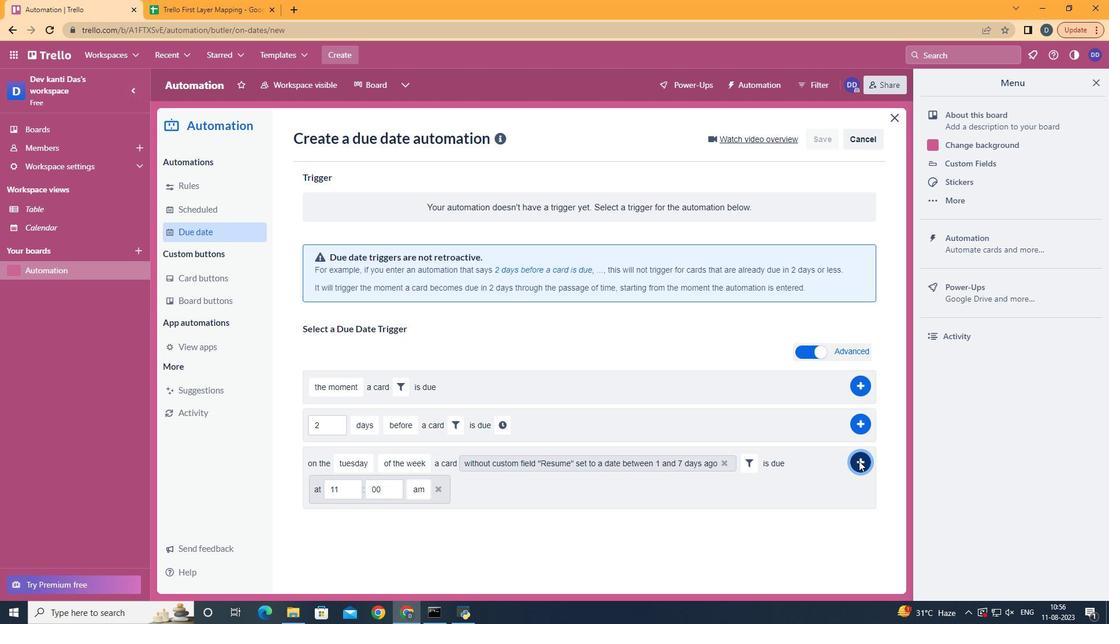 
